 Task: Use the formula "IMSIN" in spreadsheet "Project portfolio".
Action: Mouse moved to (268, 293)
Screenshot: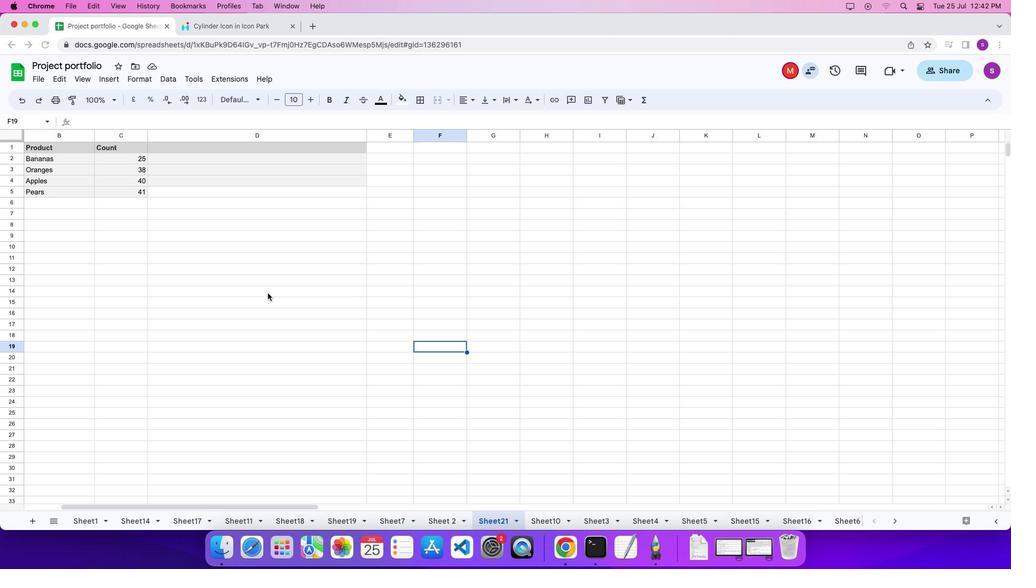 
Action: Mouse pressed left at (268, 293)
Screenshot: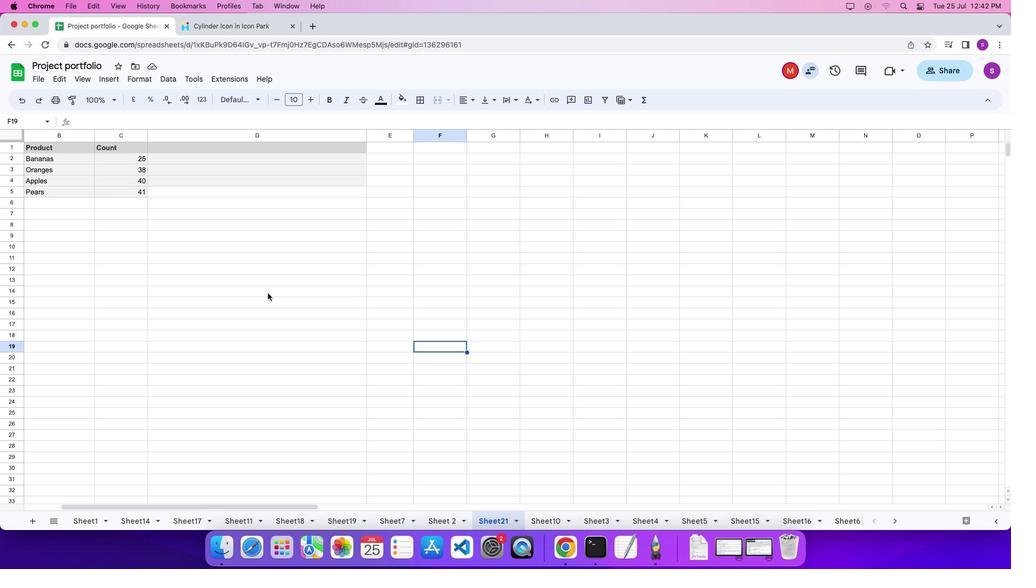 
Action: Mouse pressed left at (268, 293)
Screenshot: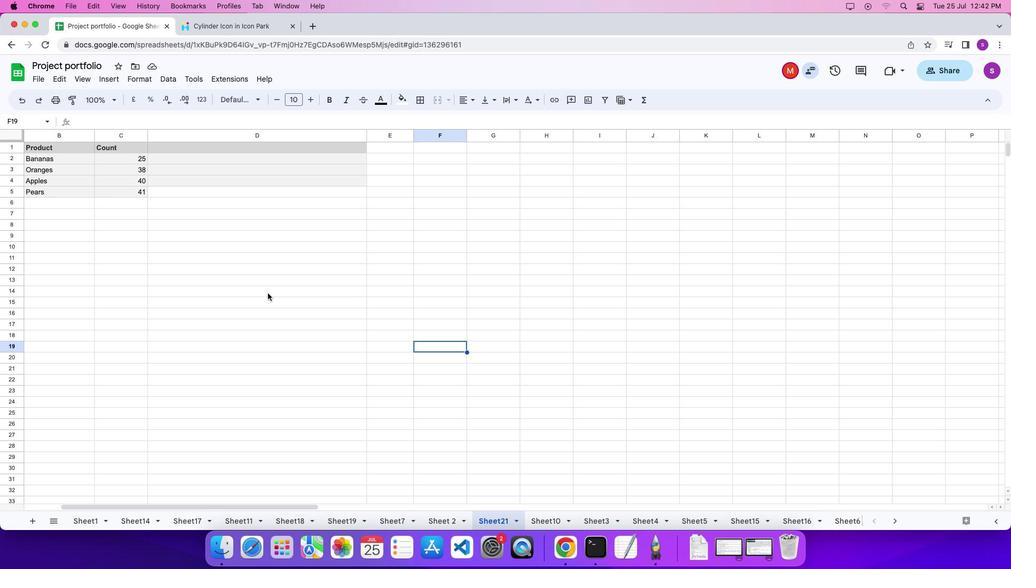 
Action: Mouse pressed left at (268, 293)
Screenshot: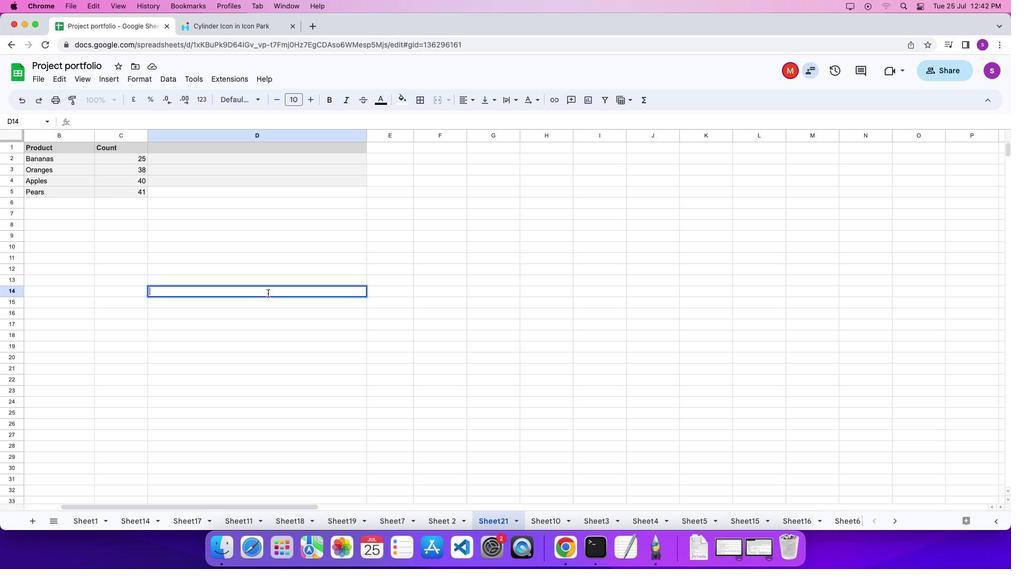 
Action: Key pressed '='
Screenshot: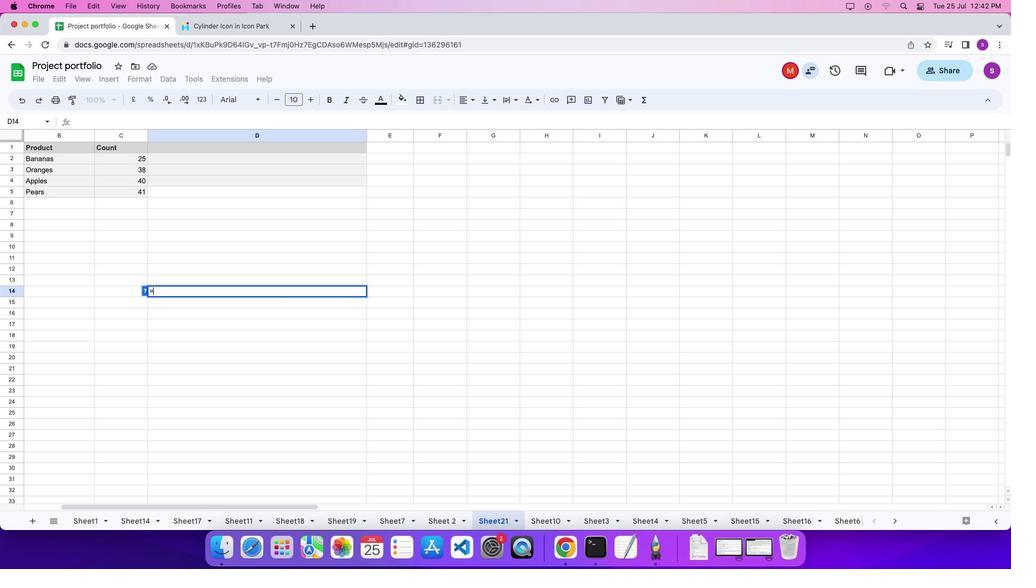 
Action: Mouse moved to (643, 104)
Screenshot: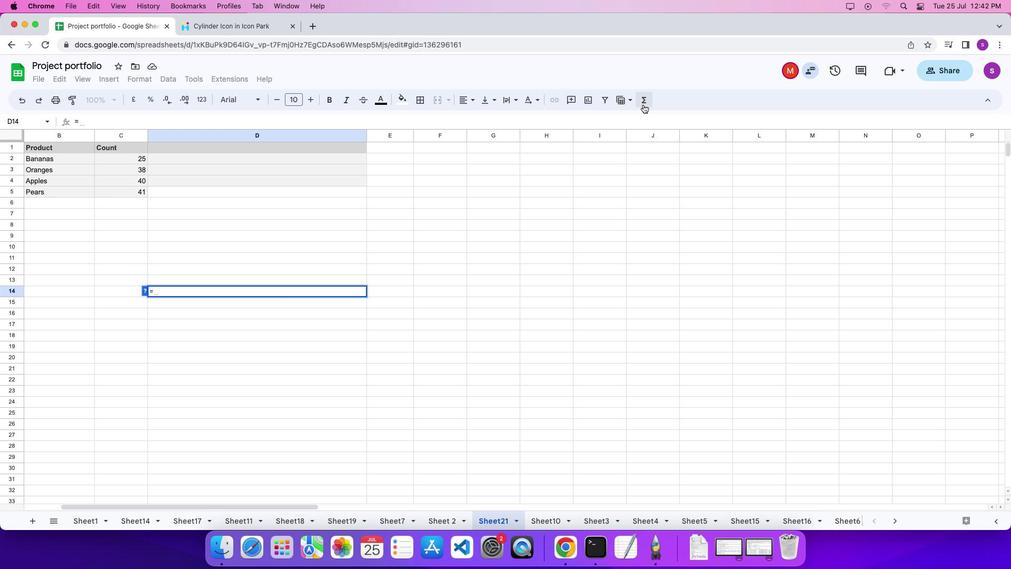 
Action: Mouse pressed left at (643, 104)
Screenshot: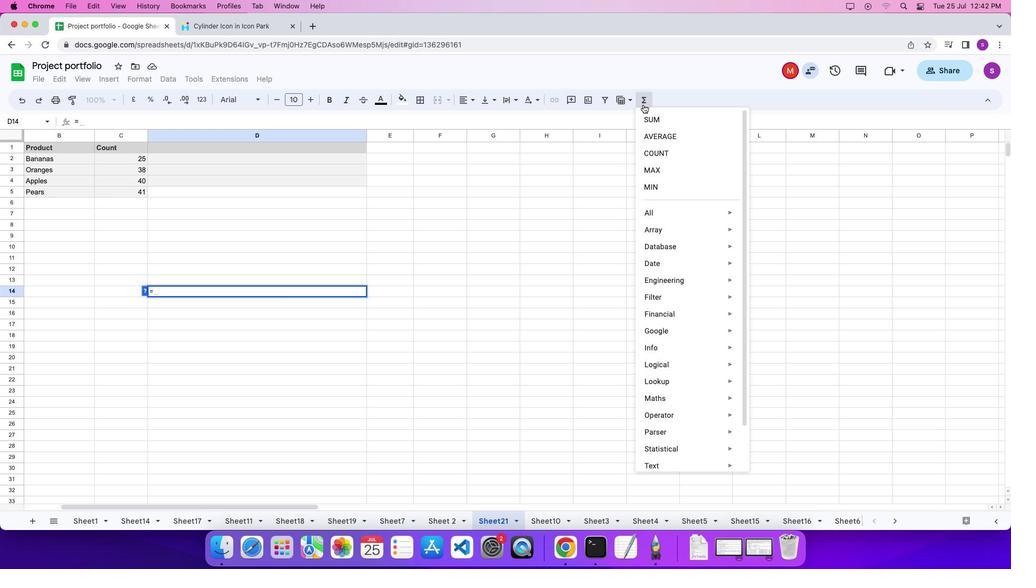 
Action: Mouse moved to (805, 488)
Screenshot: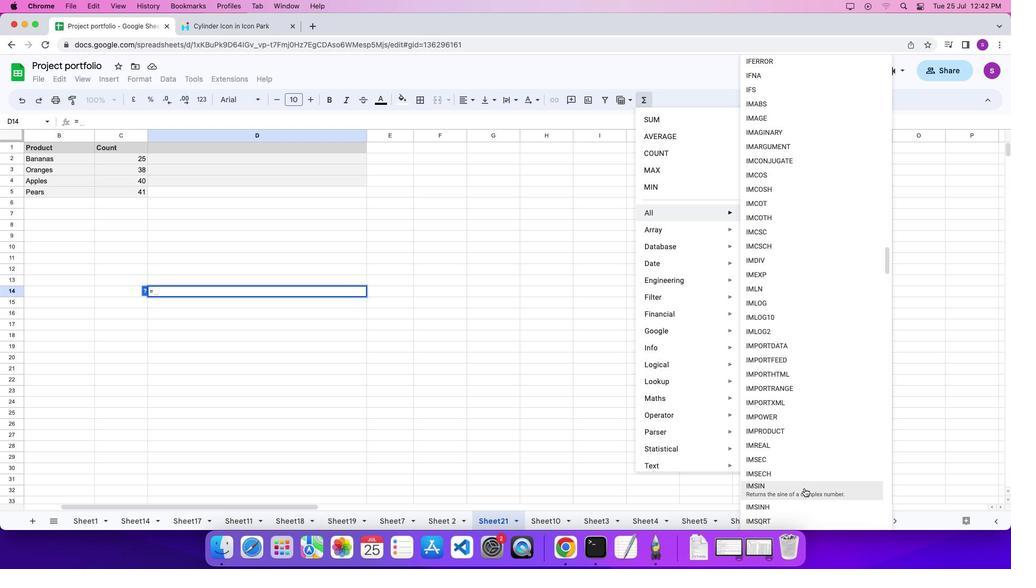
Action: Mouse pressed left at (805, 488)
Screenshot: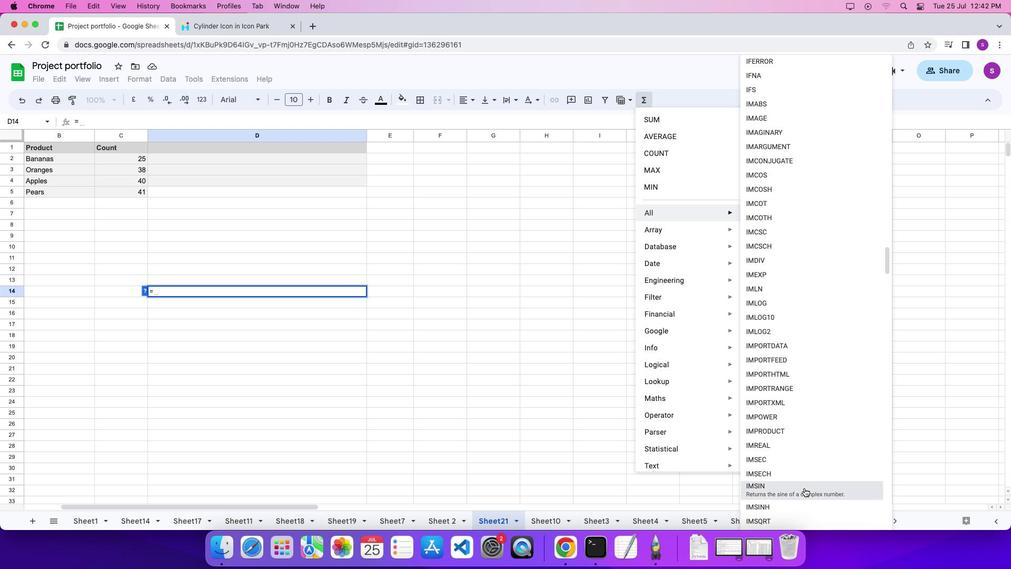 
Action: Mouse moved to (620, 409)
Screenshot: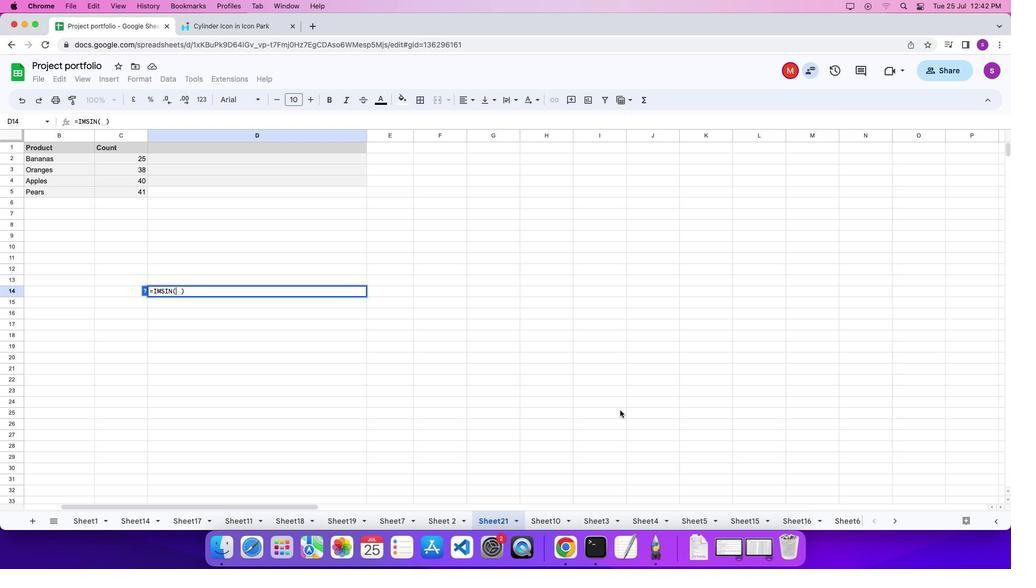 
Action: Key pressed Key.shift_r'"''4''+''3''i'Key.shift_r'"'Key.enter
Screenshot: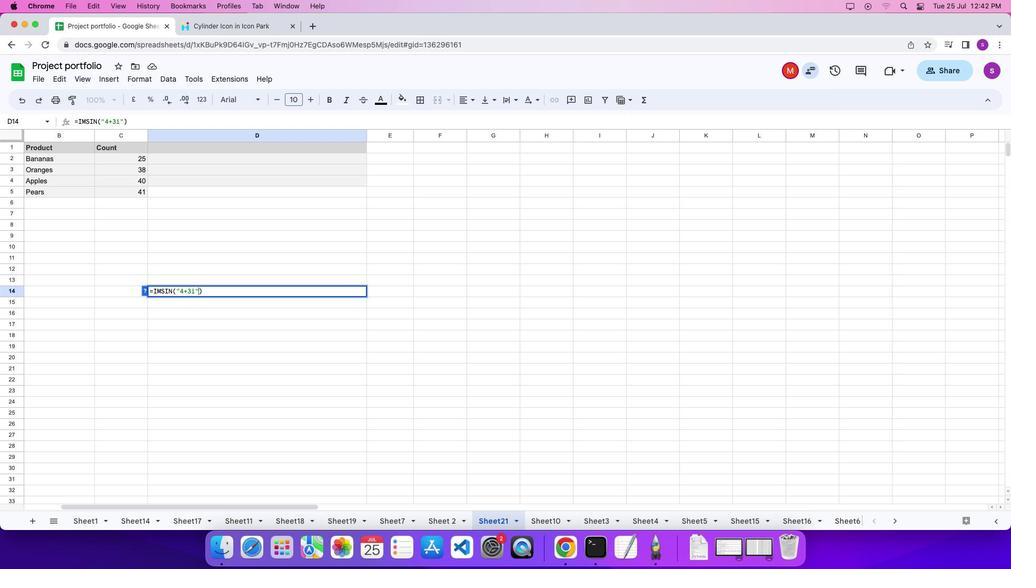 
